 Task: Add a condition where "Assignee Is Rishabh Singh" in pending tickets.
Action: Mouse moved to (173, 246)
Screenshot: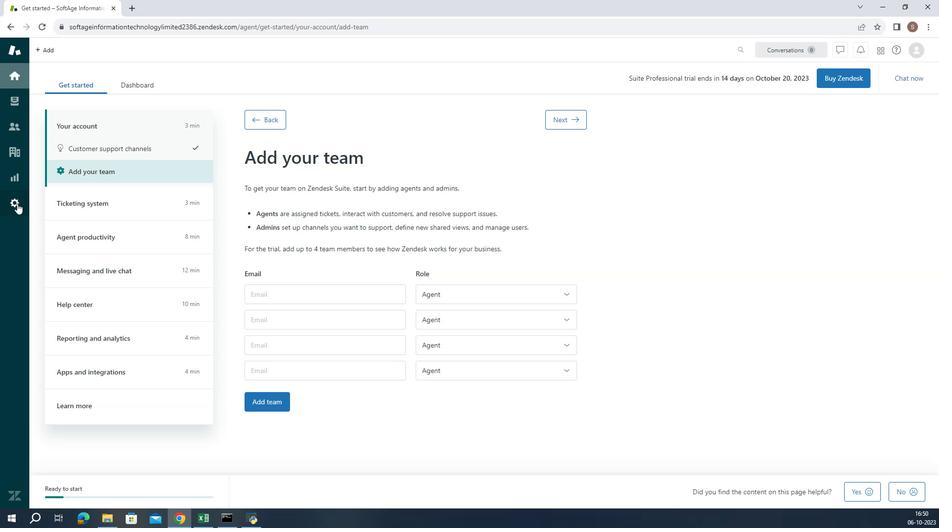 
Action: Mouse pressed left at (173, 246)
Screenshot: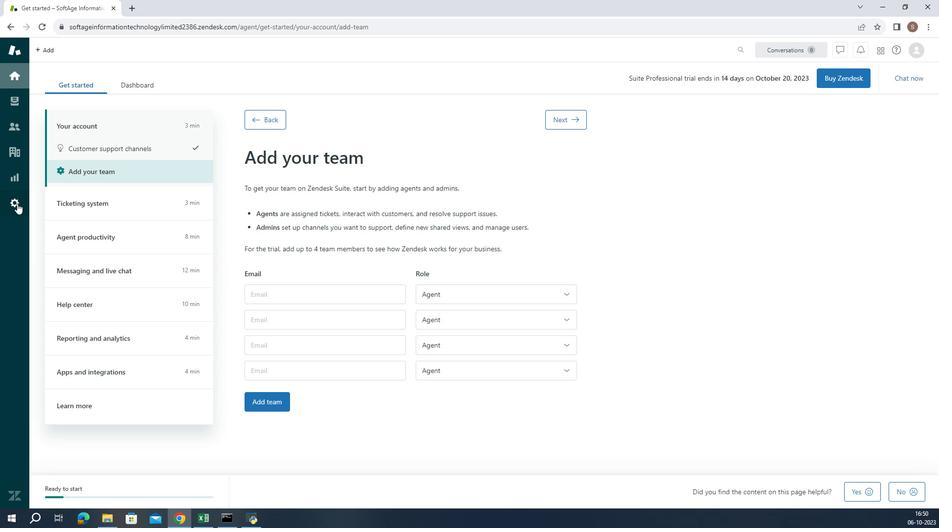 
Action: Mouse moved to (346, 435)
Screenshot: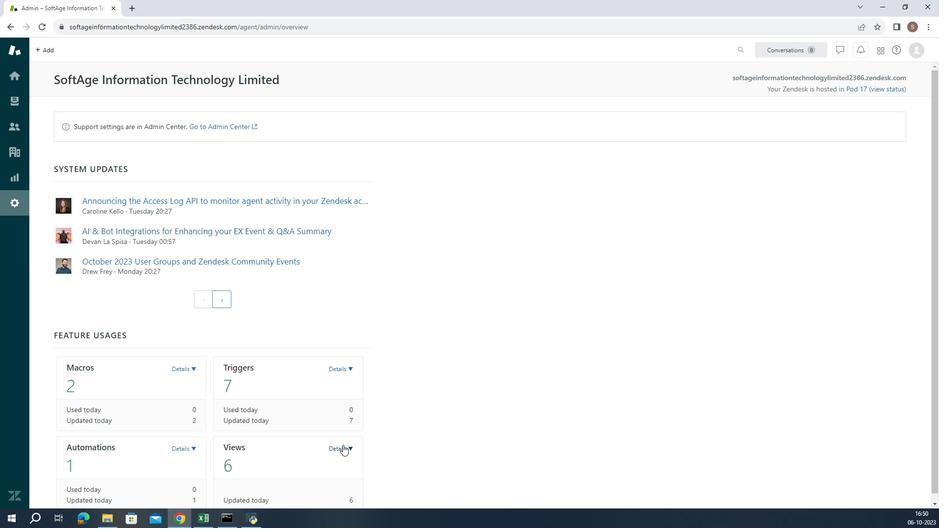 
Action: Mouse pressed left at (346, 435)
Screenshot: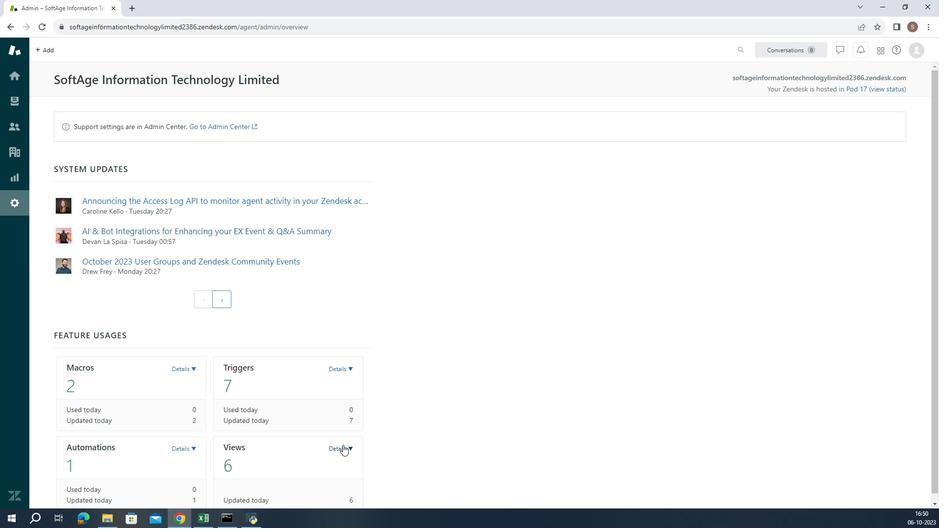 
Action: Mouse moved to (328, 475)
Screenshot: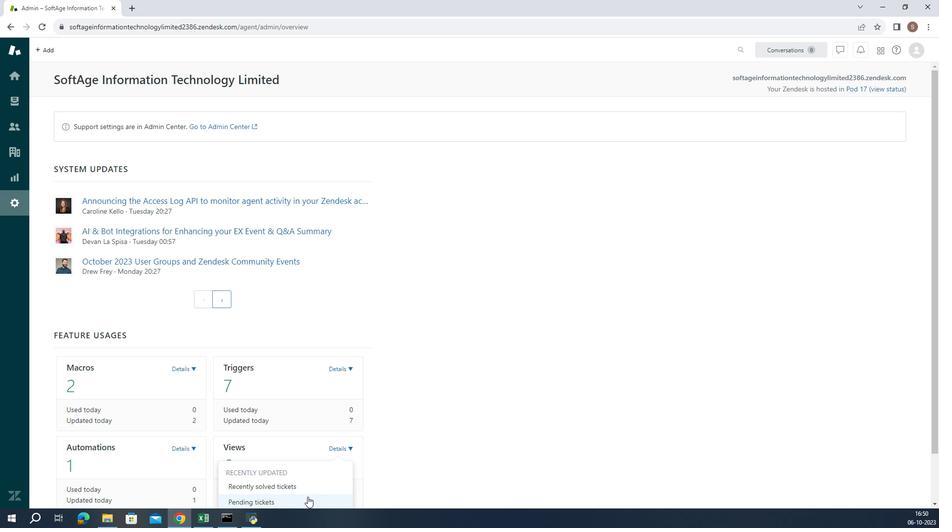 
Action: Mouse pressed left at (328, 475)
Screenshot: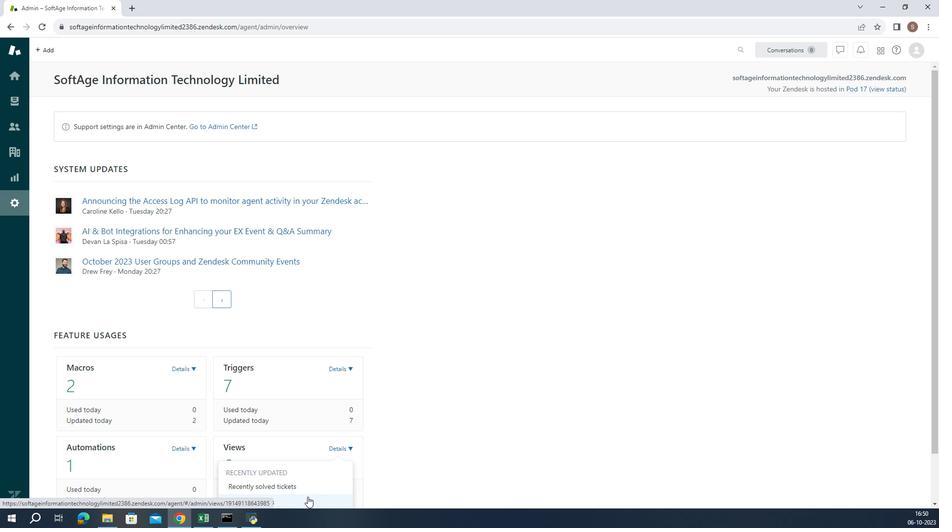 
Action: Mouse moved to (258, 344)
Screenshot: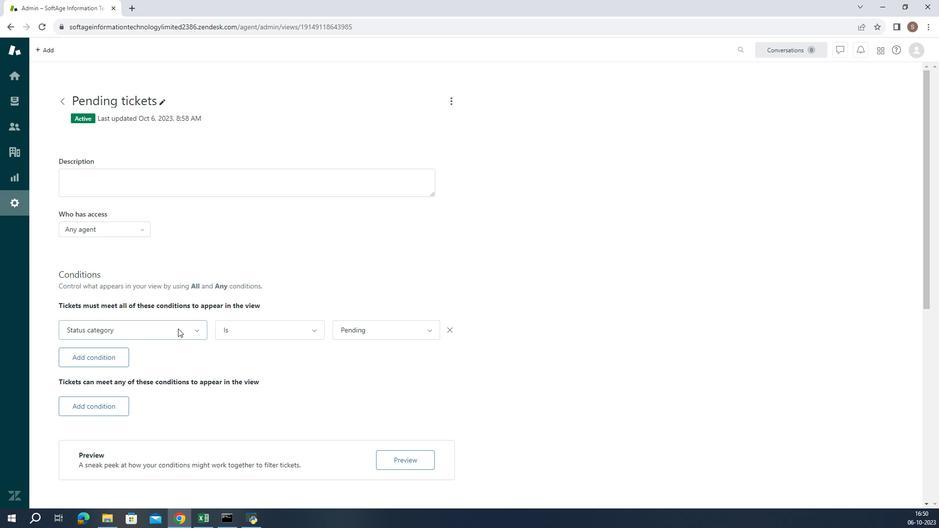 
Action: Mouse pressed left at (258, 344)
Screenshot: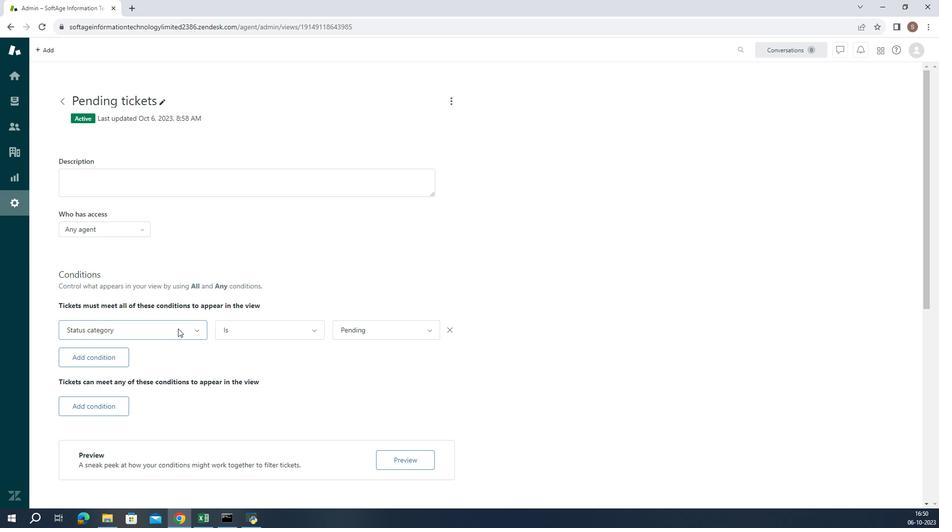 
Action: Mouse moved to (254, 304)
Screenshot: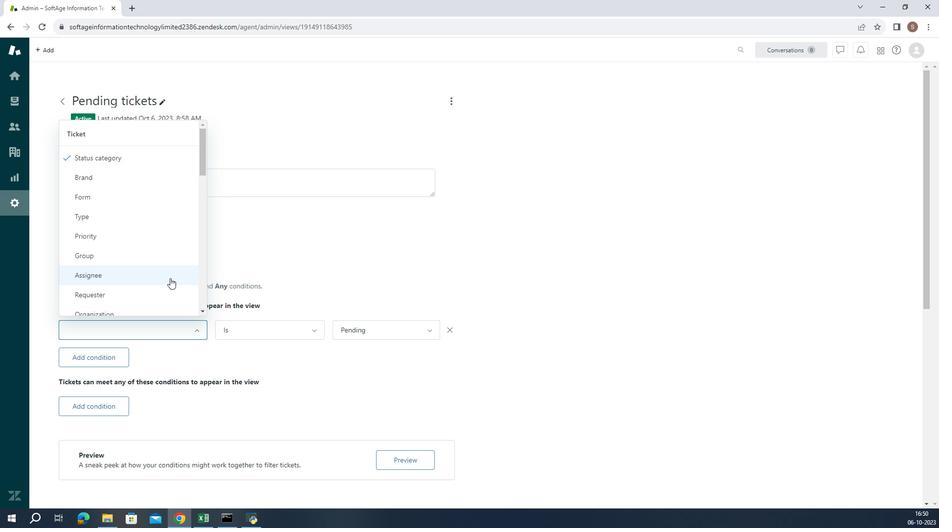 
Action: Mouse pressed left at (254, 304)
Screenshot: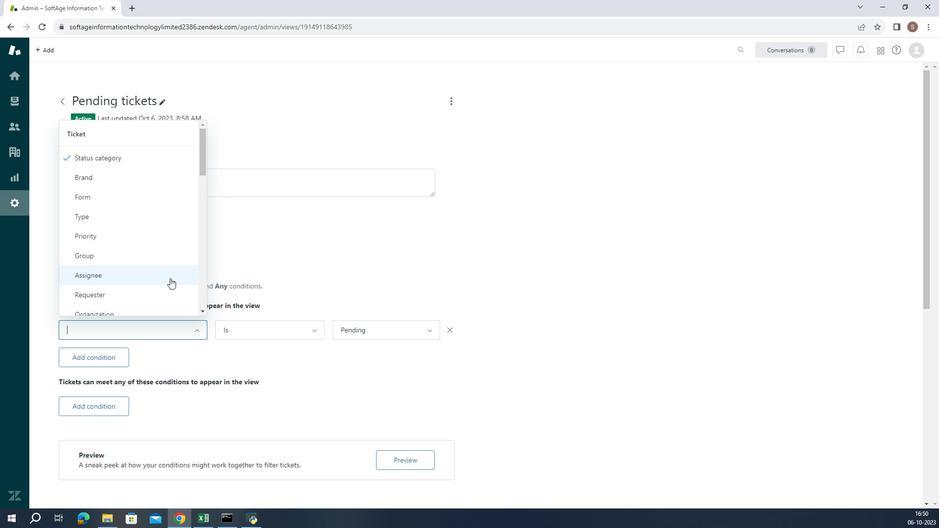 
Action: Mouse moved to (307, 344)
Screenshot: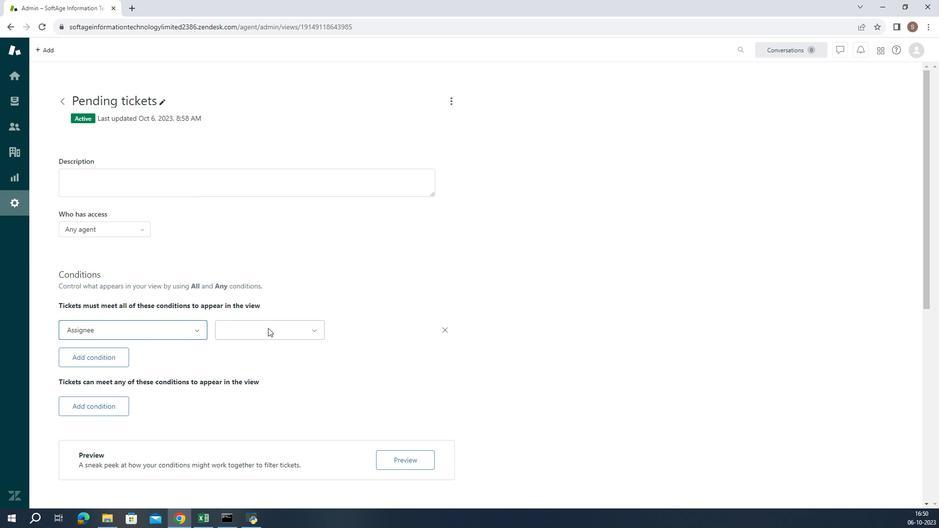 
Action: Mouse pressed left at (307, 344)
Screenshot: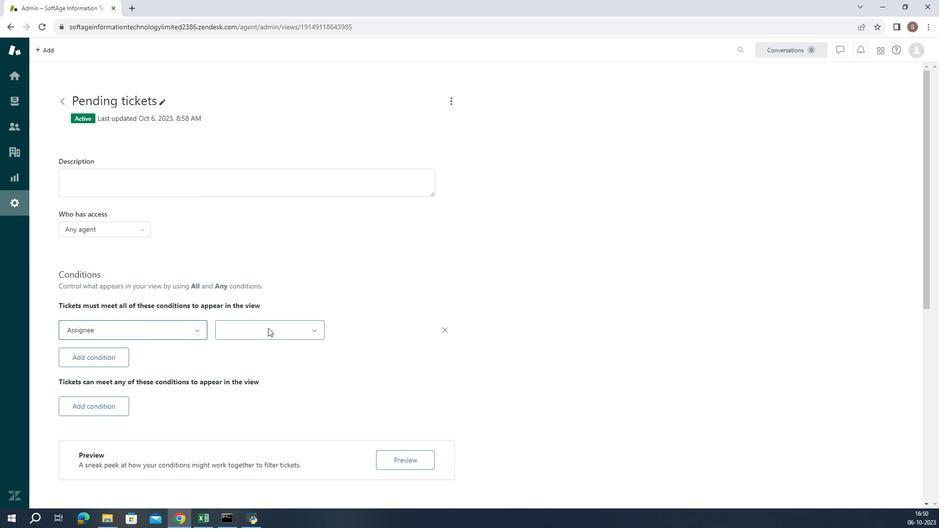 
Action: Mouse moved to (310, 358)
Screenshot: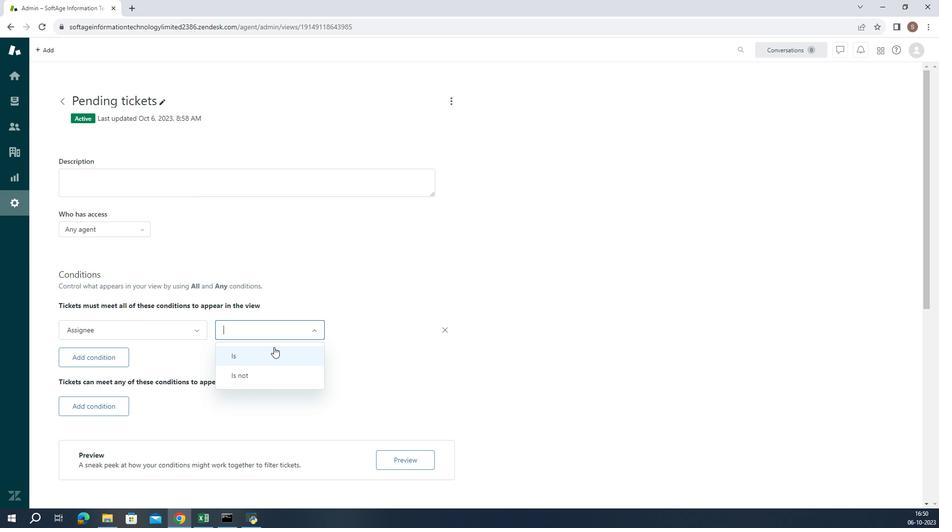 
Action: Mouse pressed left at (310, 358)
Screenshot: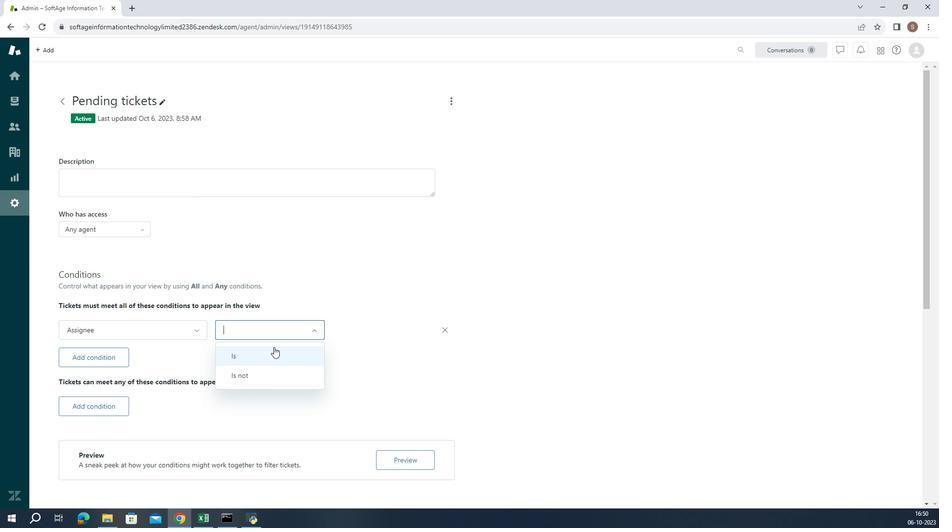 
Action: Mouse moved to (367, 344)
Screenshot: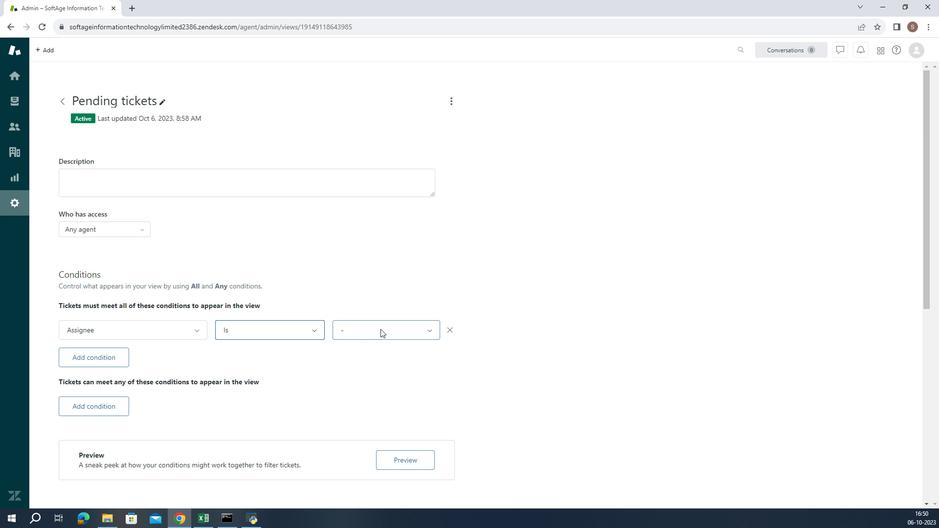 
Action: Mouse pressed left at (367, 344)
Screenshot: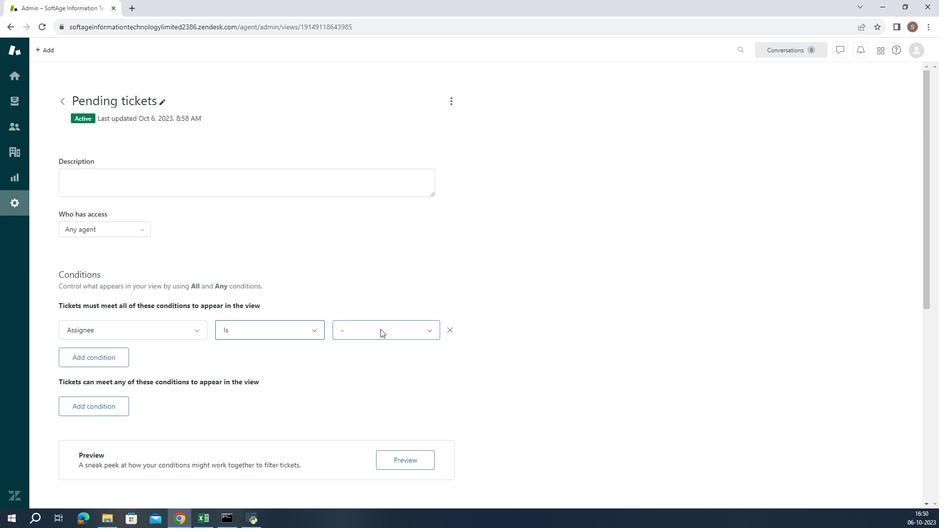 
Action: Mouse moved to (372, 405)
Screenshot: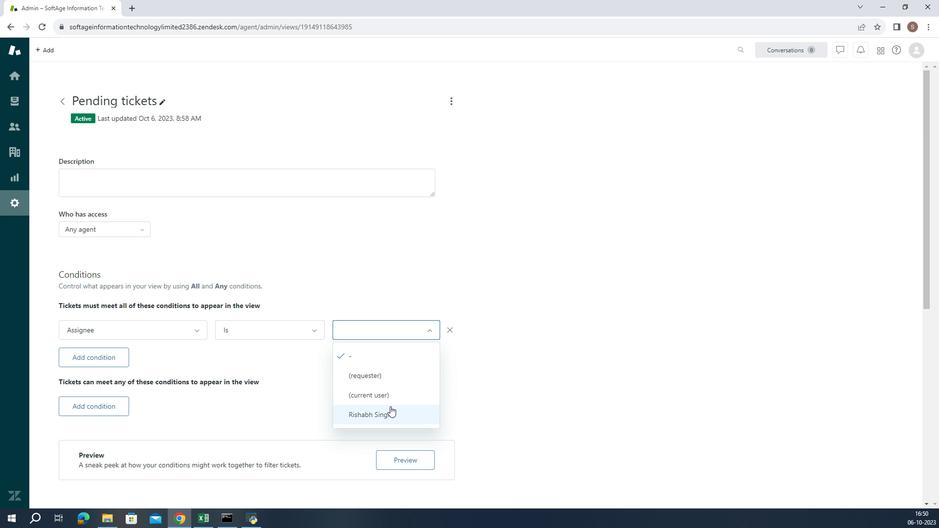 
Action: Mouse pressed left at (372, 405)
Screenshot: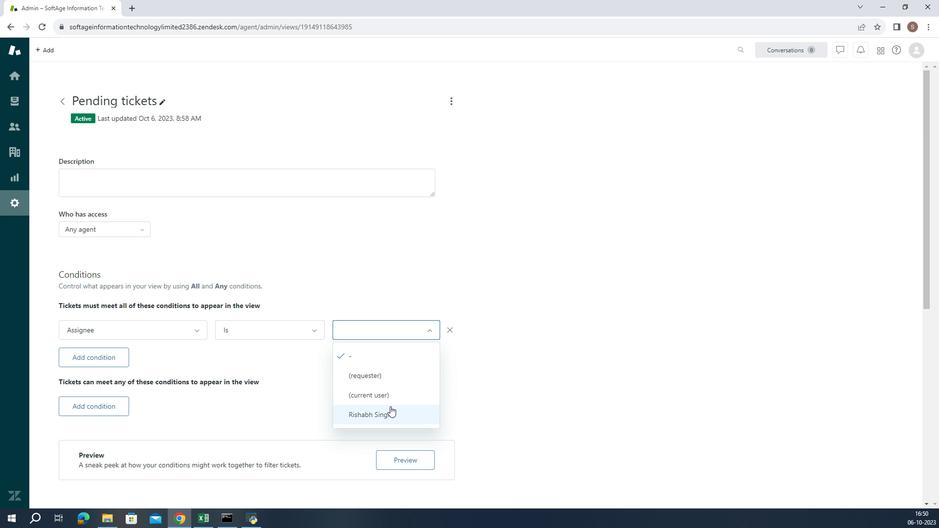 
Action: Mouse moved to (370, 381)
Screenshot: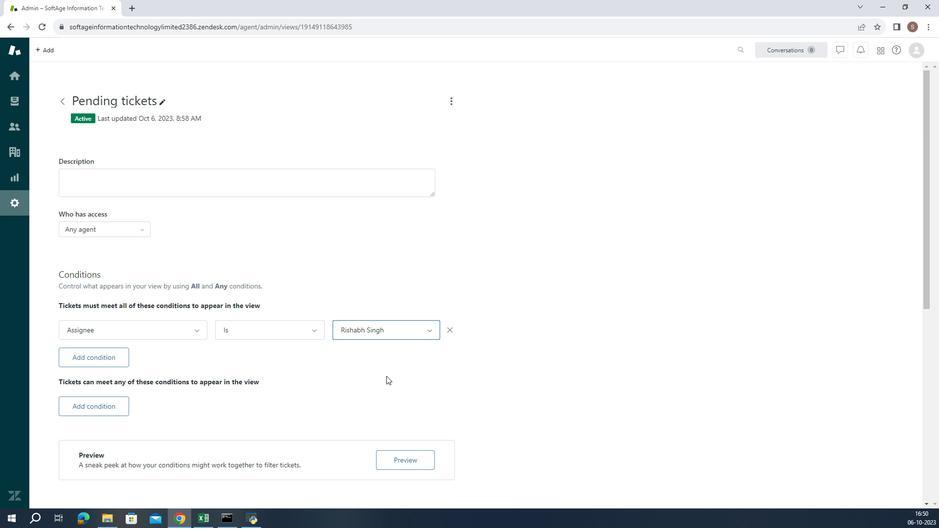 
Action: Mouse pressed left at (370, 381)
Screenshot: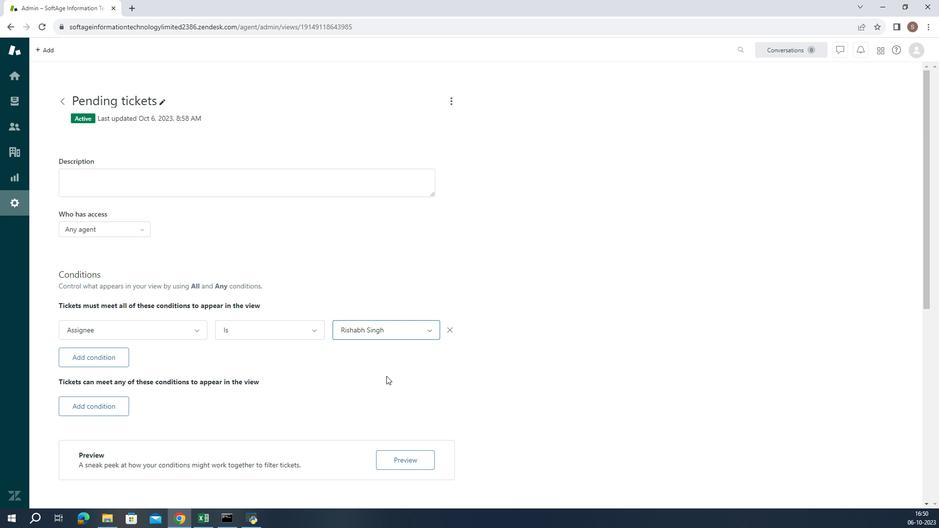
Action: Mouse moved to (369, 380)
Screenshot: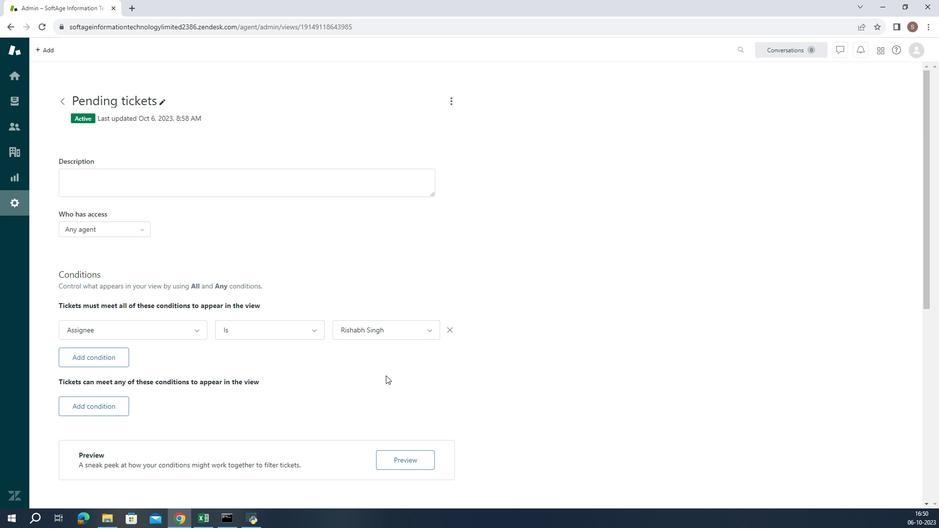 
